 Task: Create ChildIssue0000000149 as Child Issue of Issue Issue0000000075 in Backlog  in Scrum Project Project0000000015 in Jira. Create ChildIssue0000000150 as Child Issue of Issue Issue0000000075 in Backlog  in Scrum Project Project0000000015 in Jira. Create ChildIssue0000000151 as Child Issue of Issue Issue0000000076 in Backlog  in Scrum Project Project0000000016 in Jira. Create ChildIssue0000000152 as Child Issue of Issue Issue0000000076 in Backlog  in Scrum Project Project0000000016 in Jira. Create ChildIssue0000000153 as Child Issue of Issue Issue0000000077 in Backlog  in Scrum Project Project0000000016 in Jira
Action: Mouse moved to (325, 495)
Screenshot: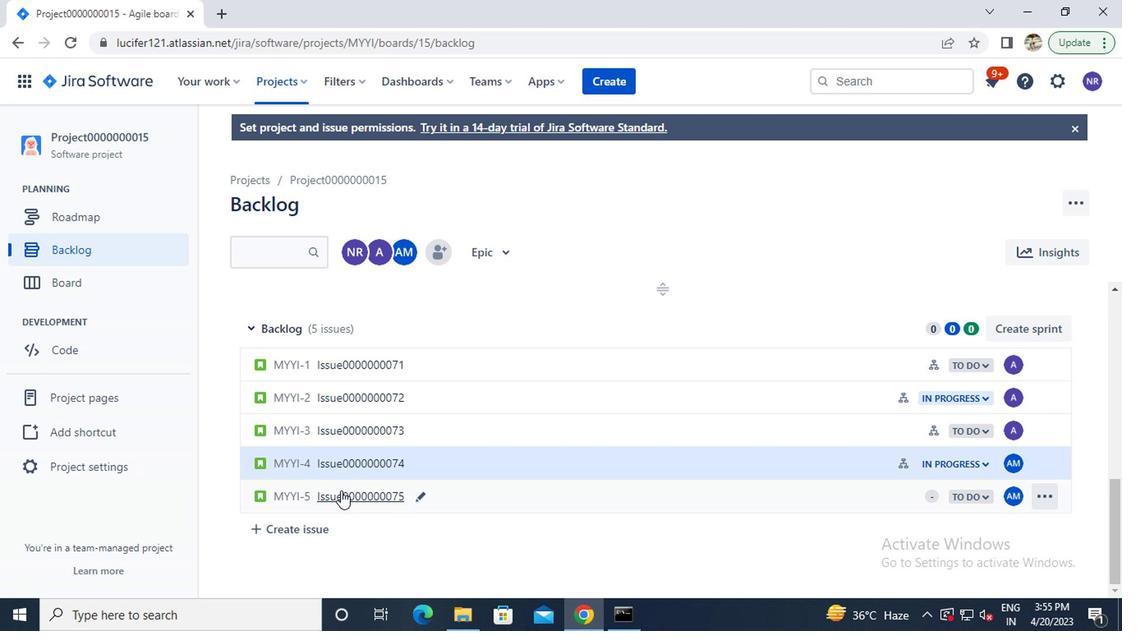 
Action: Mouse pressed left at (325, 495)
Screenshot: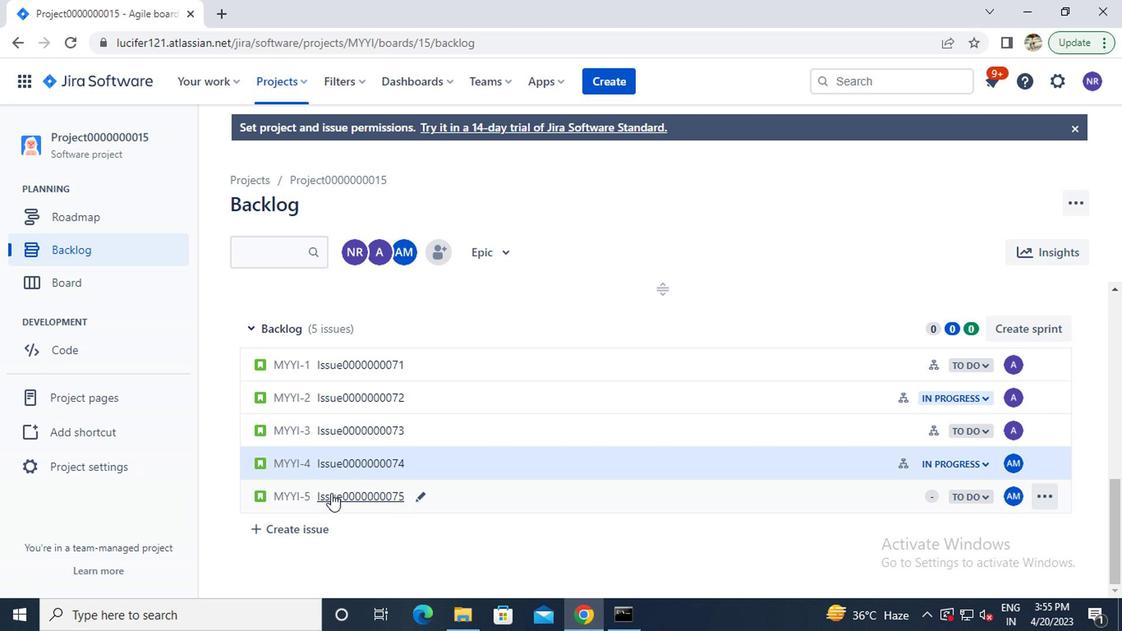 
Action: Mouse moved to (817, 379)
Screenshot: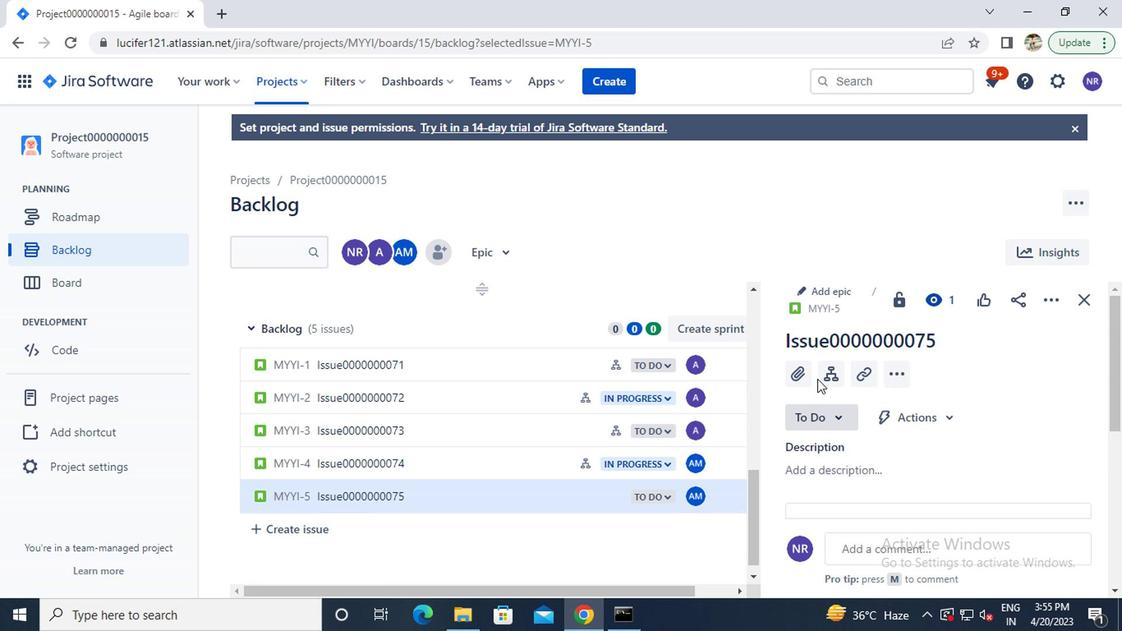 
Action: Mouse pressed left at (817, 379)
Screenshot: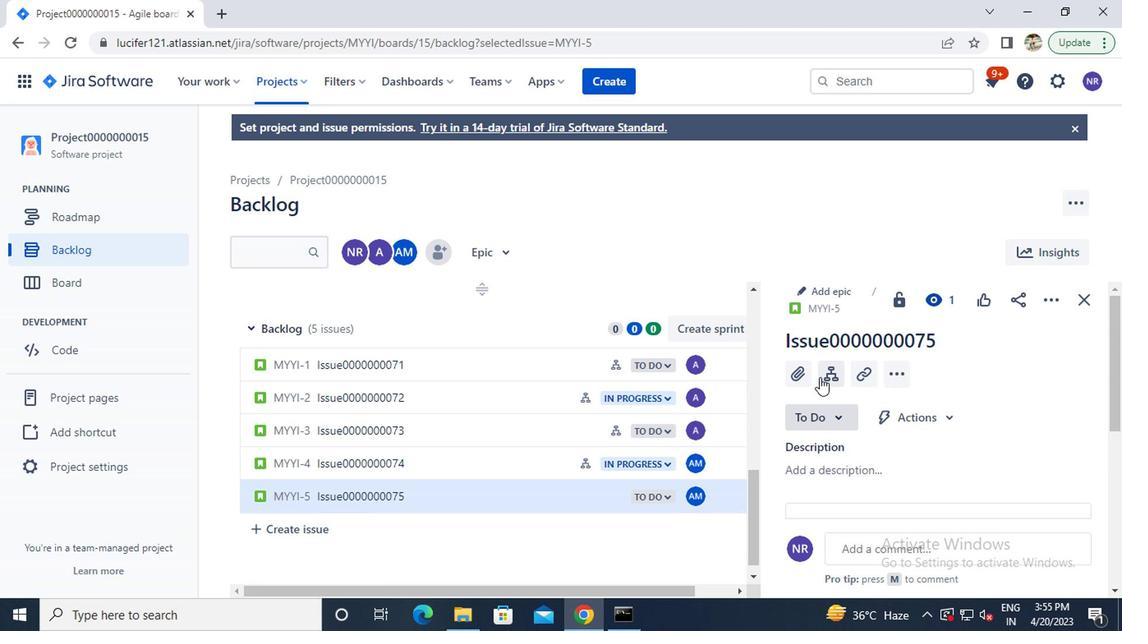 
Action: Mouse moved to (813, 424)
Screenshot: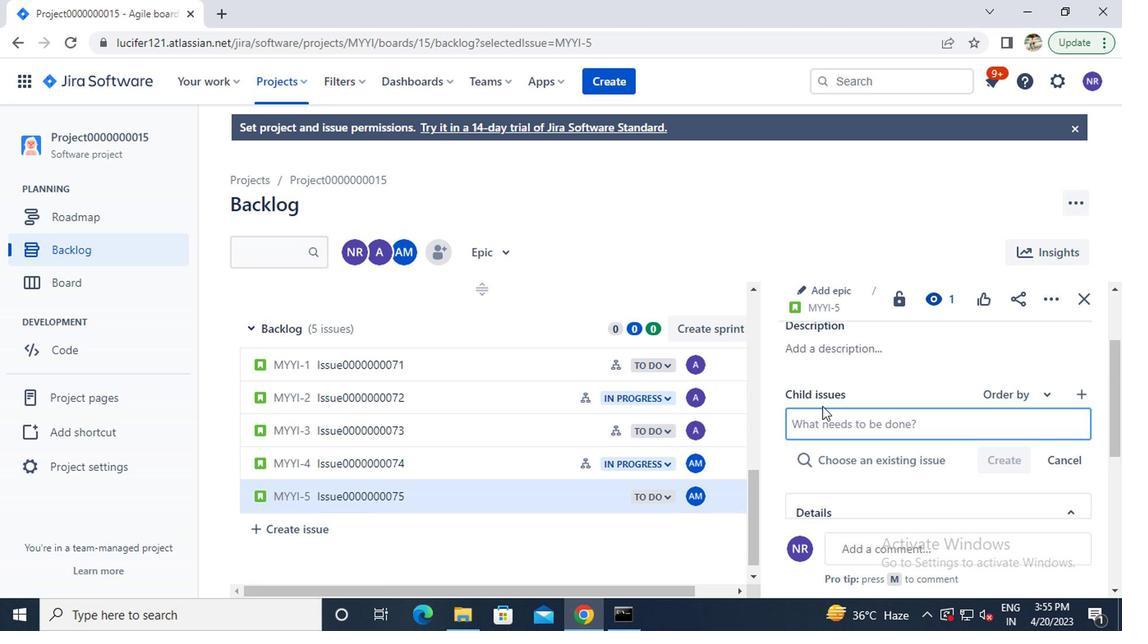 
Action: Mouse pressed left at (813, 424)
Screenshot: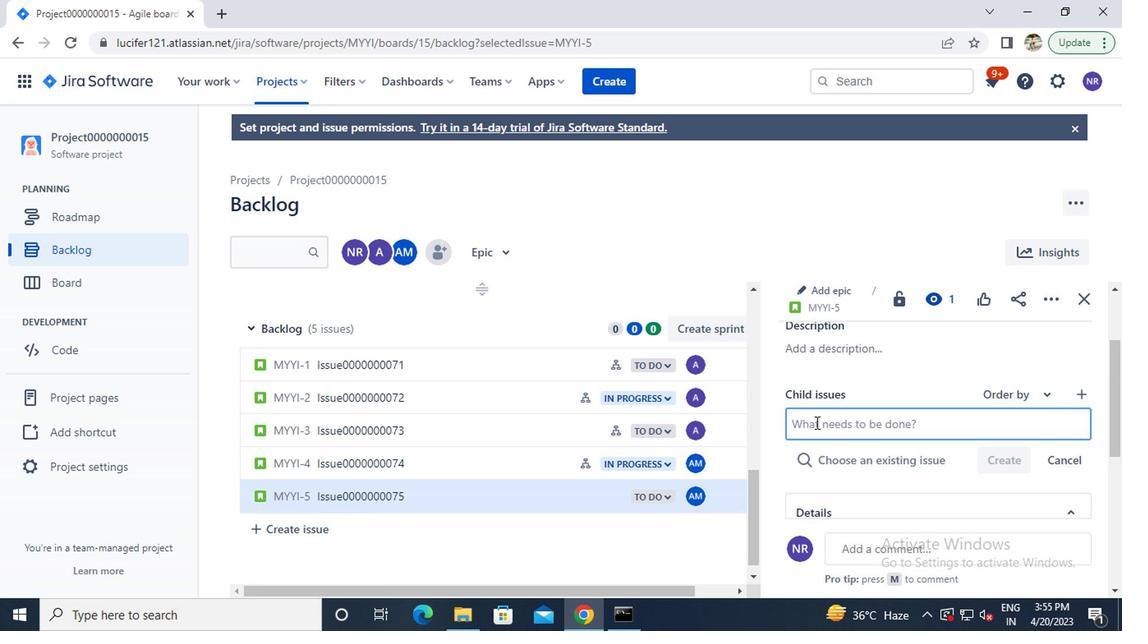 
Action: Key pressed c<Key.caps_lock>hild<Key.caps_lock>i<Key.caps_lock>ssue0000000149<Key.enter><Key.caps_lock>c<Key.caps_lock>hild<Key.caps_lock>i<Key.caps_lock>ssue0000000150<Key.enter>
Screenshot: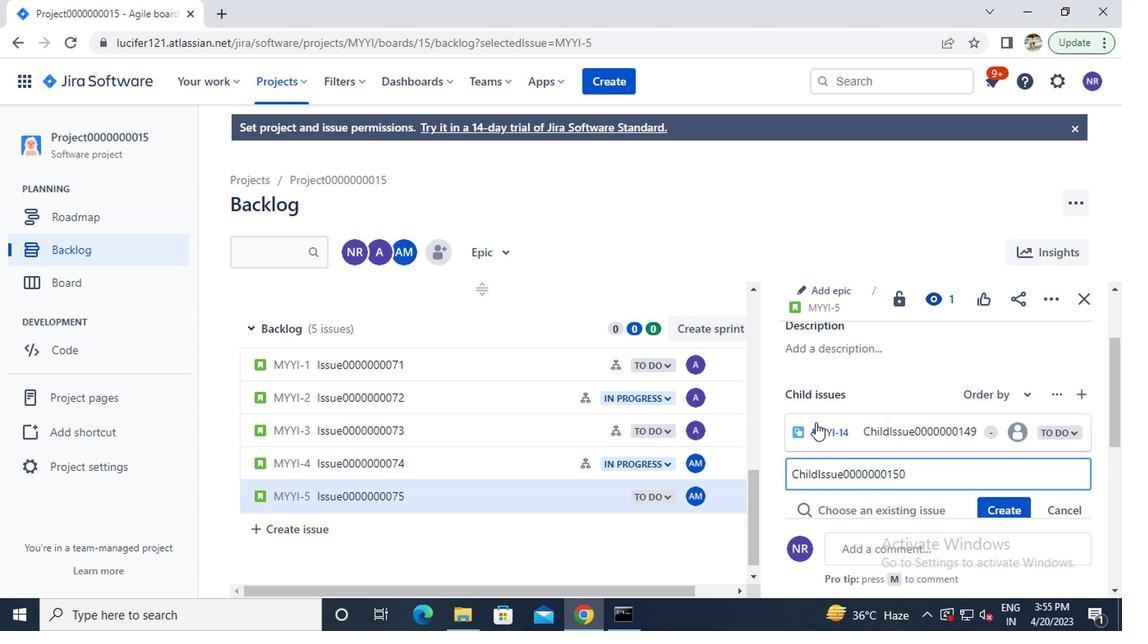 
Action: Mouse moved to (298, 91)
Screenshot: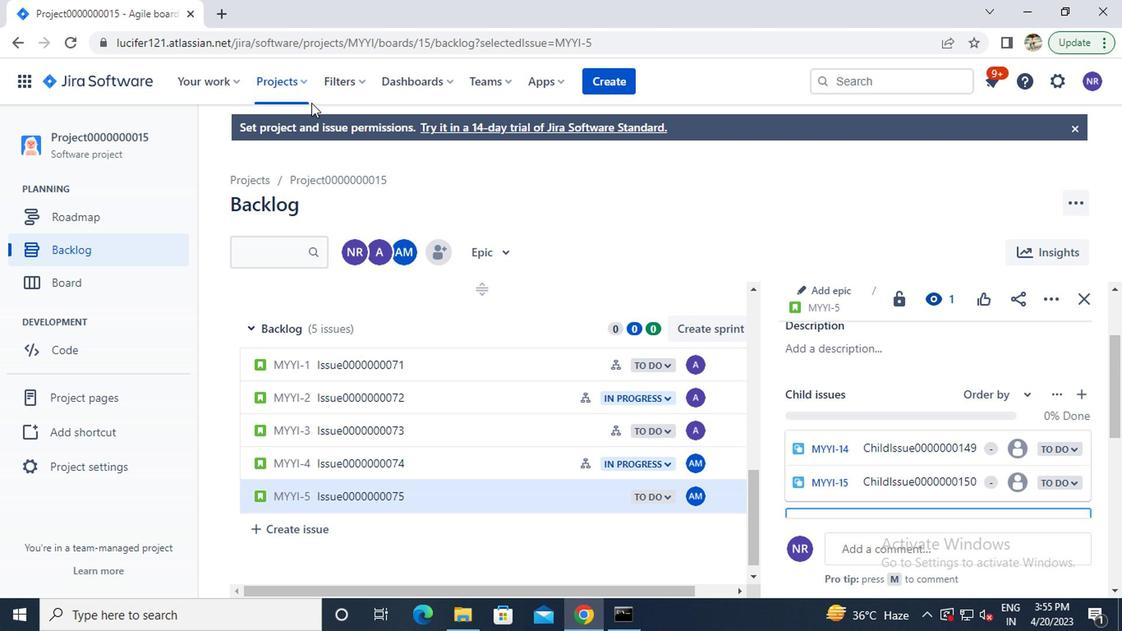 
Action: Mouse pressed left at (298, 91)
Screenshot: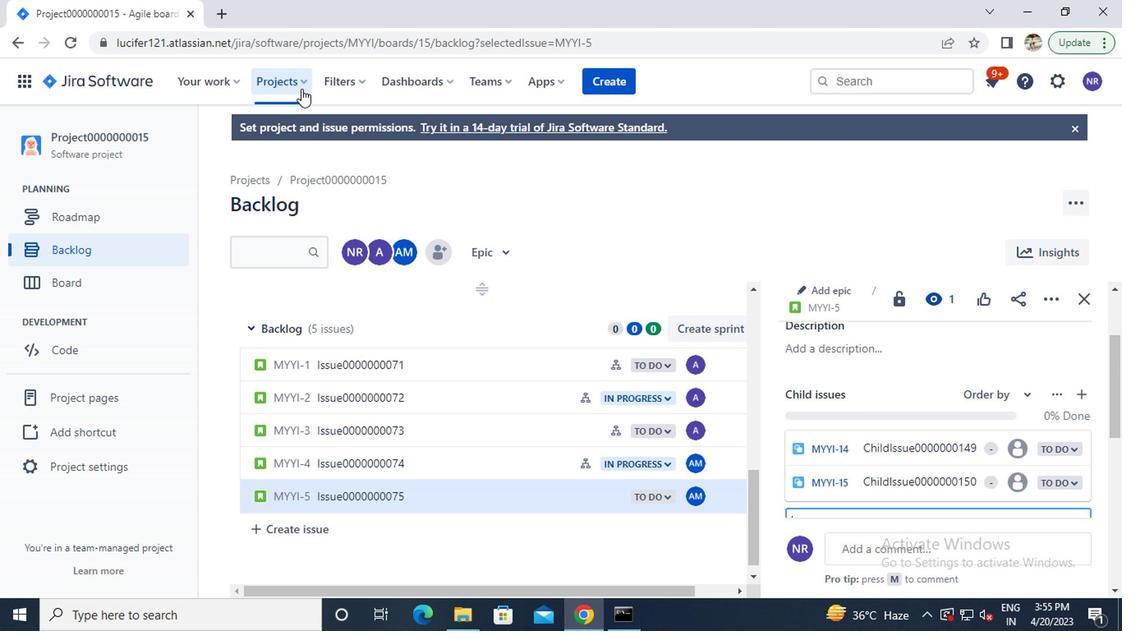 
Action: Mouse moved to (320, 194)
Screenshot: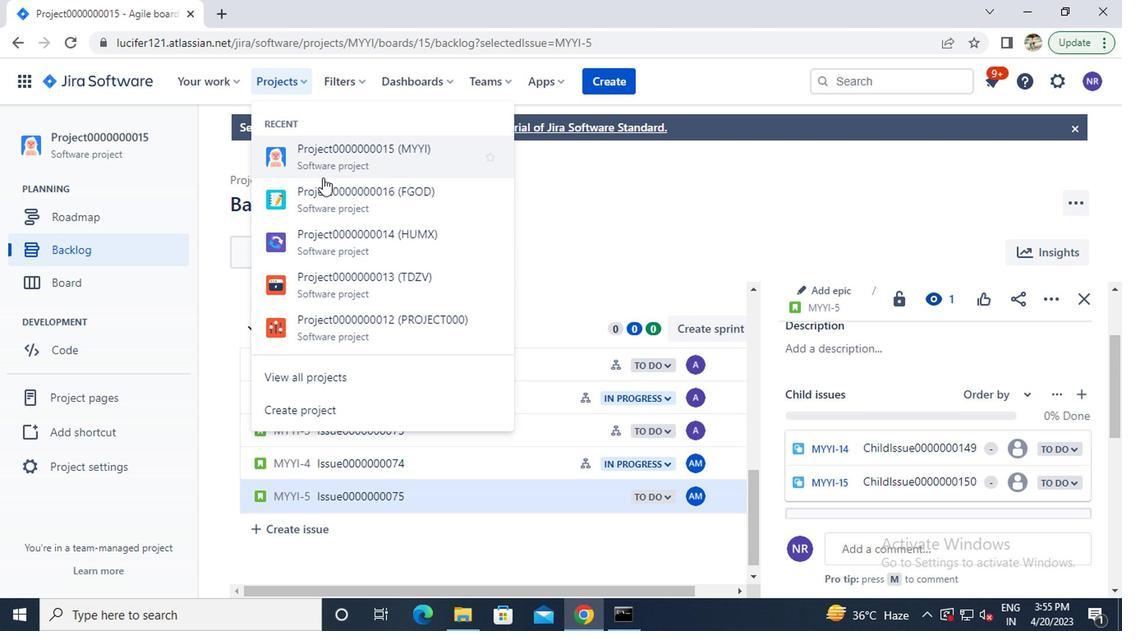 
Action: Mouse pressed left at (320, 194)
Screenshot: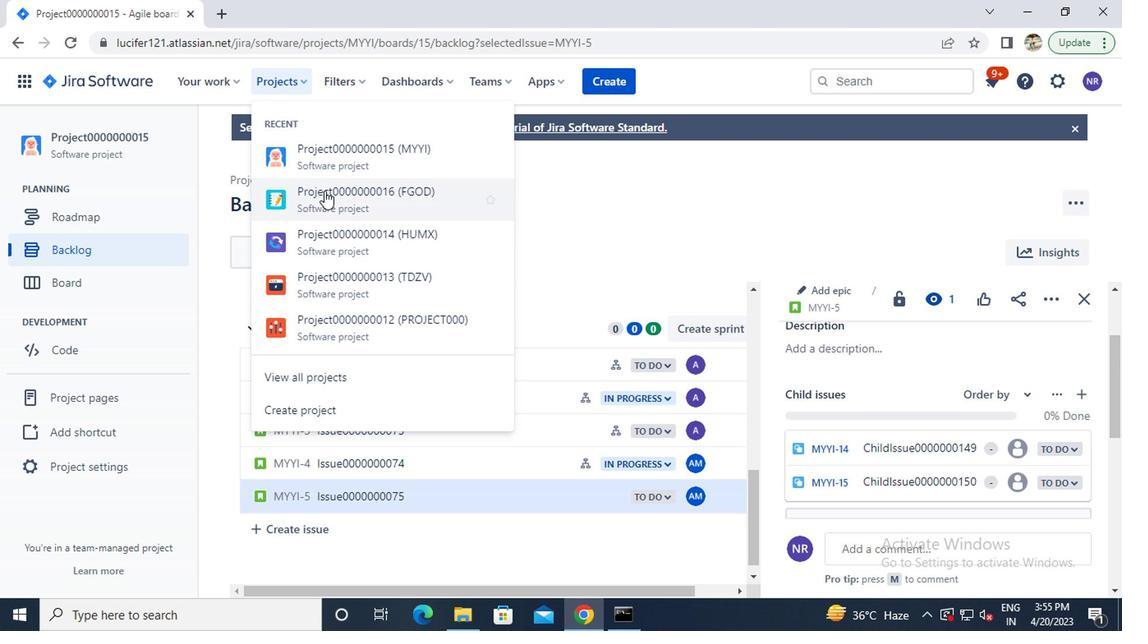 
Action: Mouse moved to (101, 249)
Screenshot: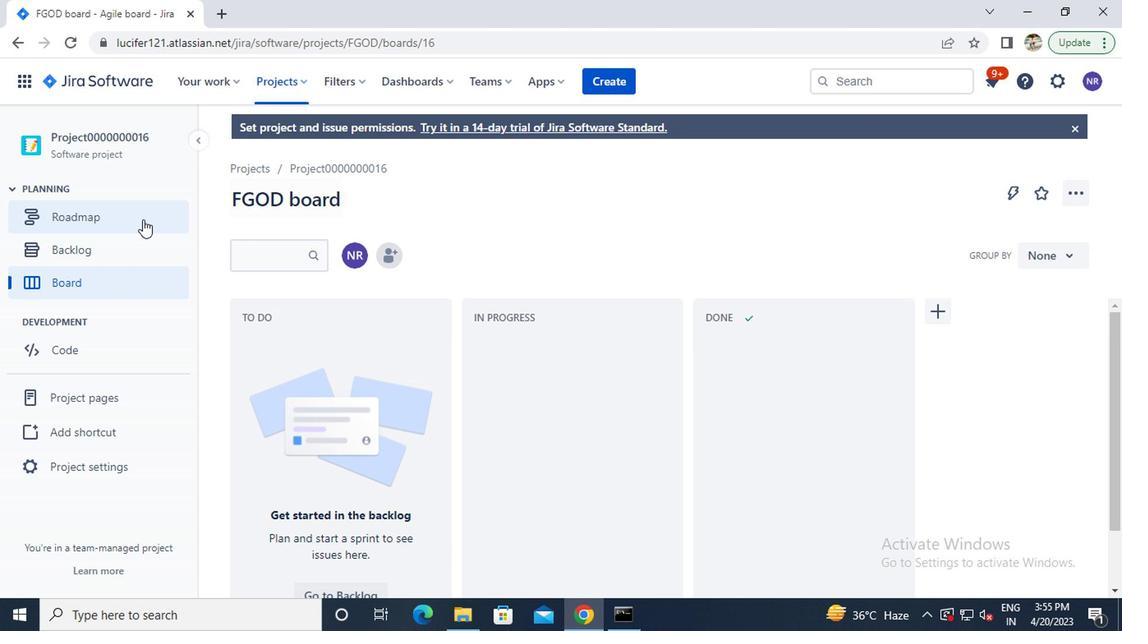 
Action: Mouse pressed left at (101, 249)
Screenshot: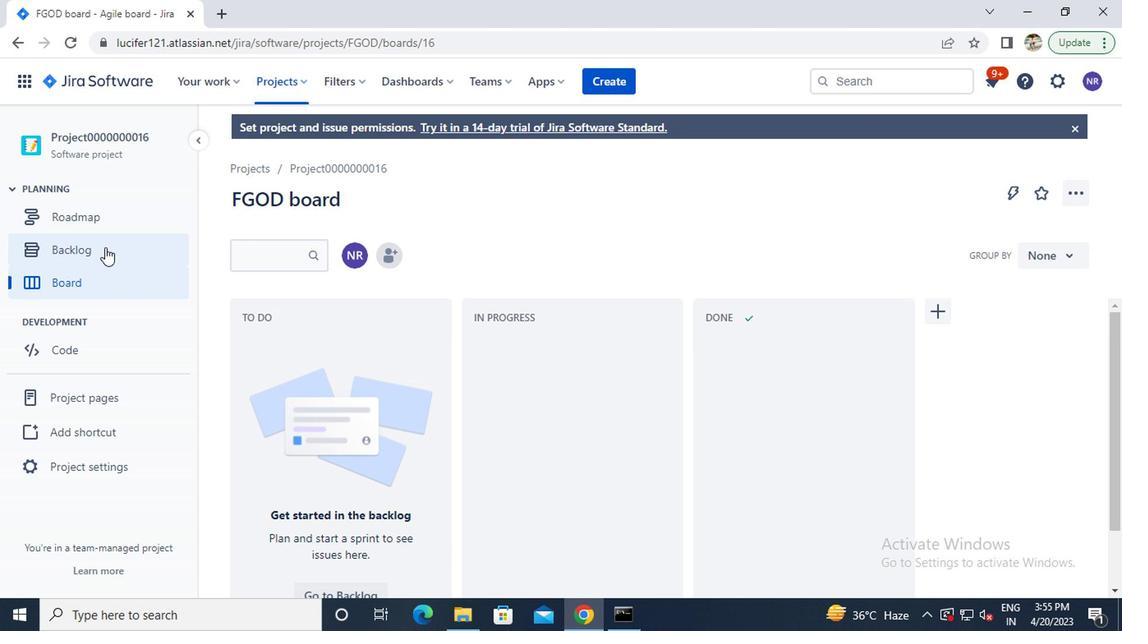 
Action: Mouse moved to (320, 349)
Screenshot: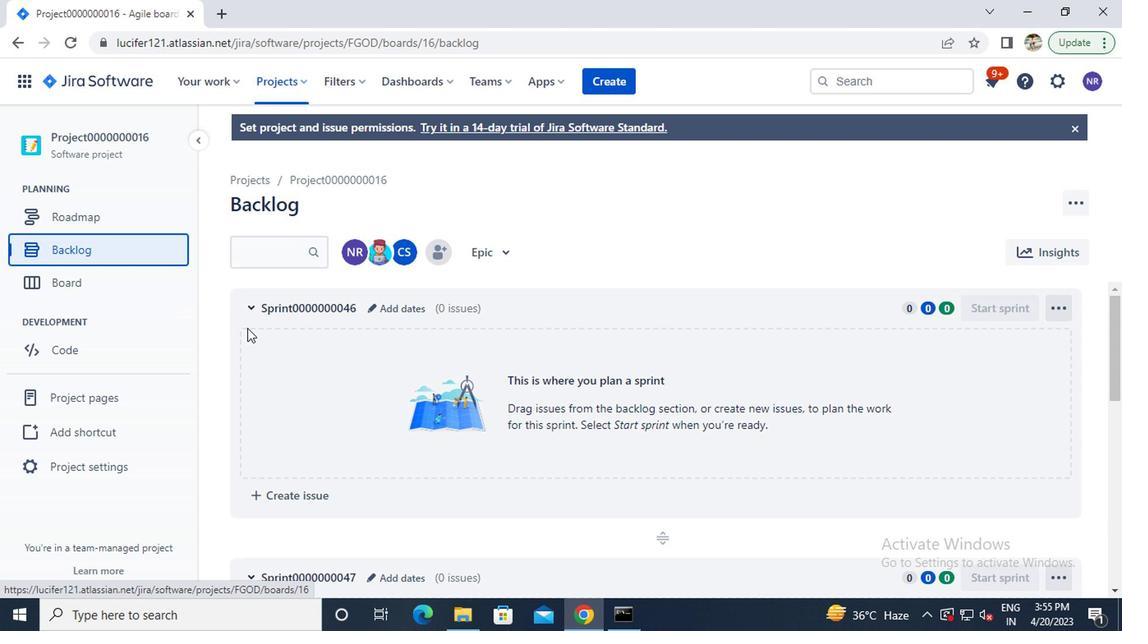 
Action: Mouse scrolled (320, 347) with delta (0, -1)
Screenshot: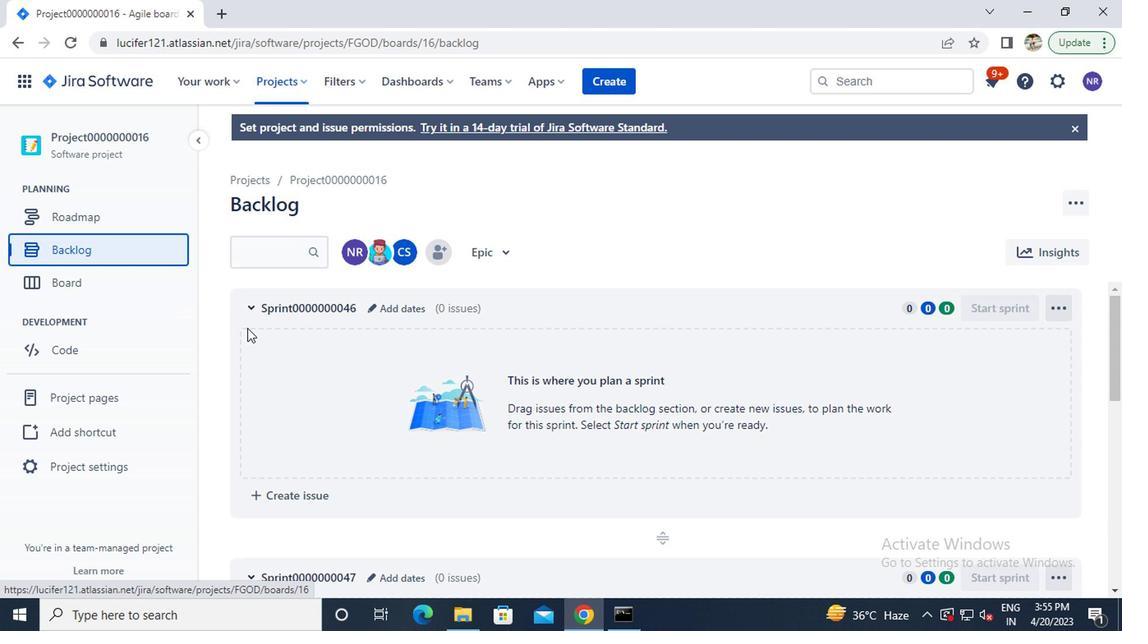 
Action: Mouse moved to (320, 349)
Screenshot: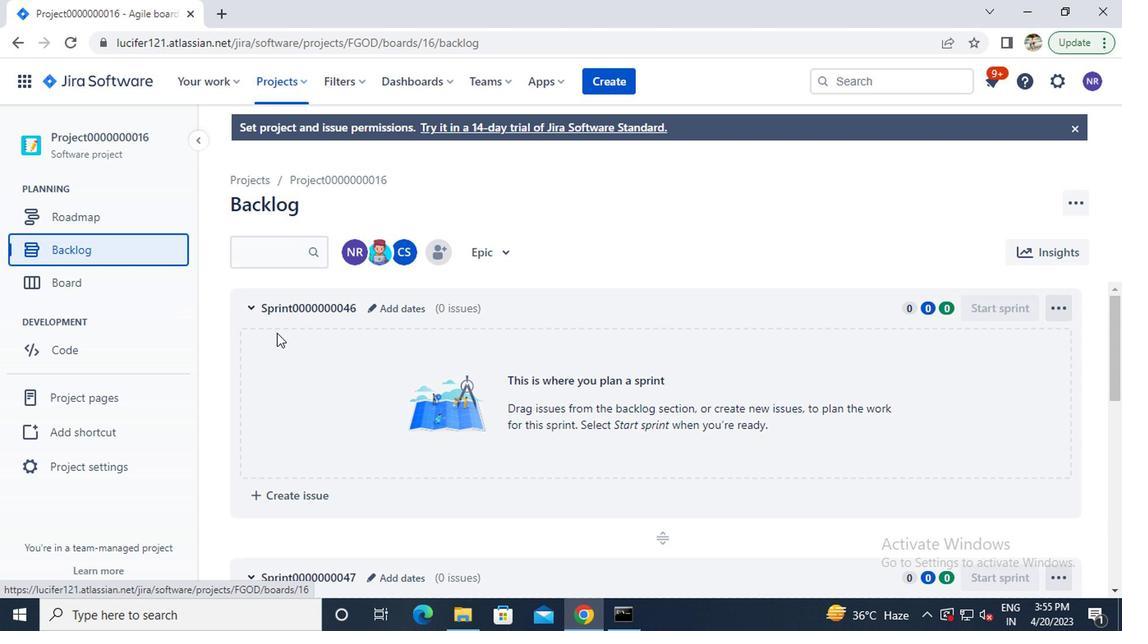 
Action: Mouse scrolled (320, 347) with delta (0, -1)
Screenshot: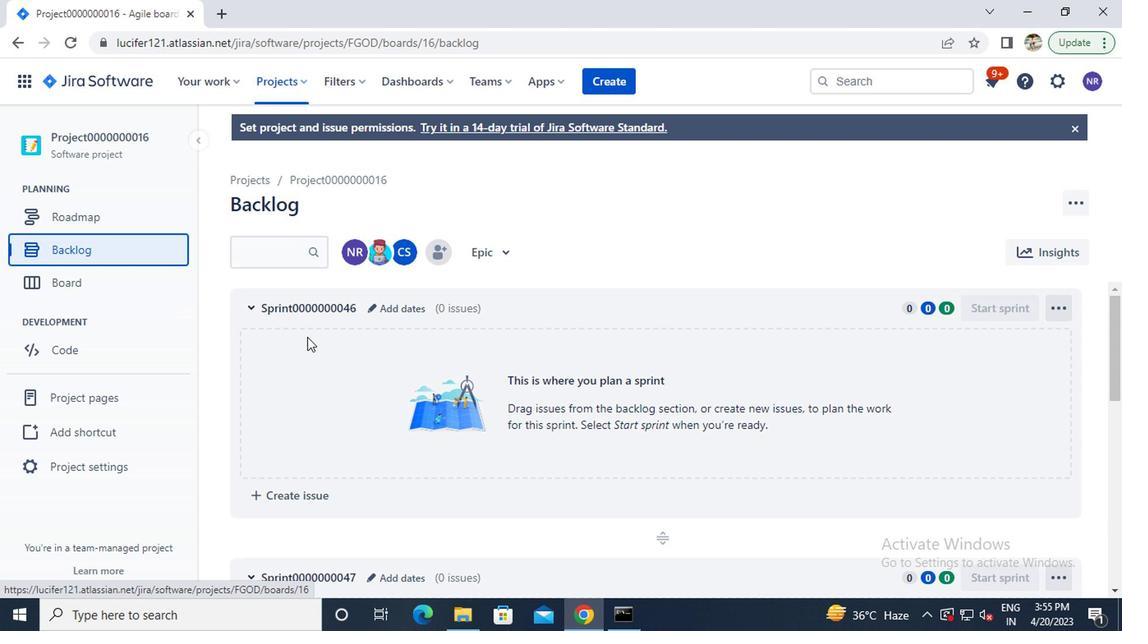
Action: Mouse scrolled (320, 347) with delta (0, -1)
Screenshot: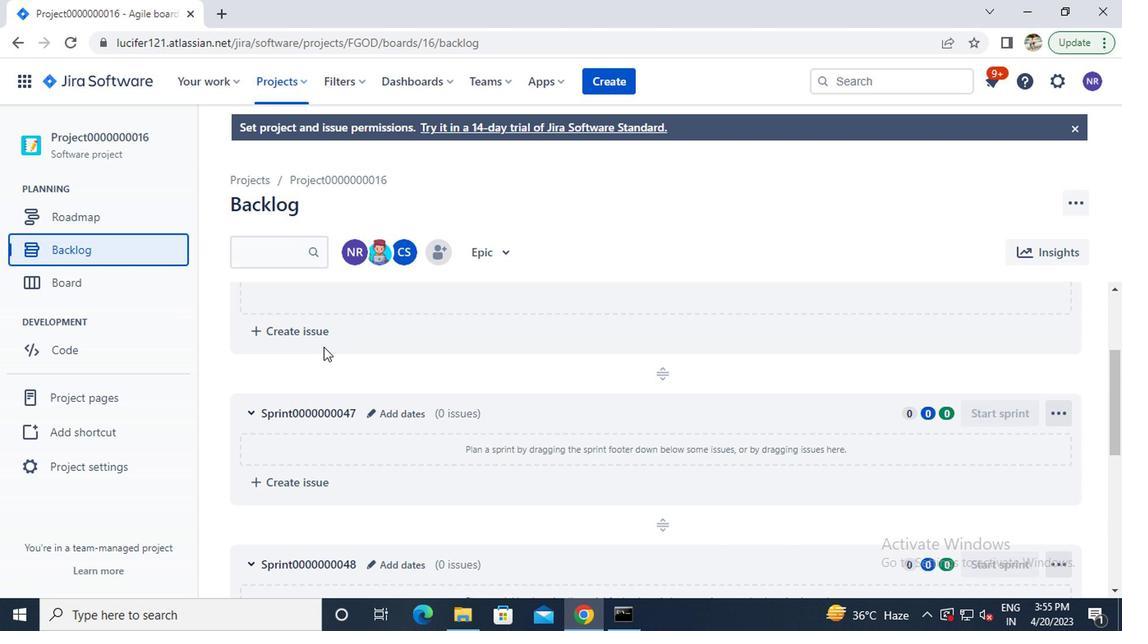 
Action: Mouse scrolled (320, 347) with delta (0, -1)
Screenshot: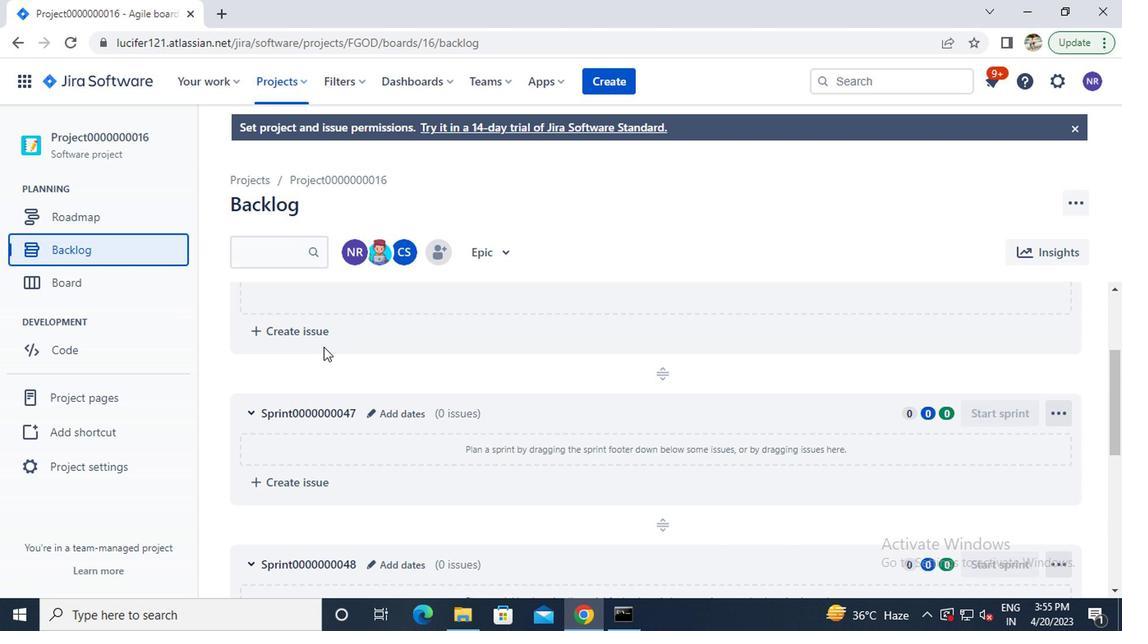 
Action: Mouse scrolled (320, 347) with delta (0, -1)
Screenshot: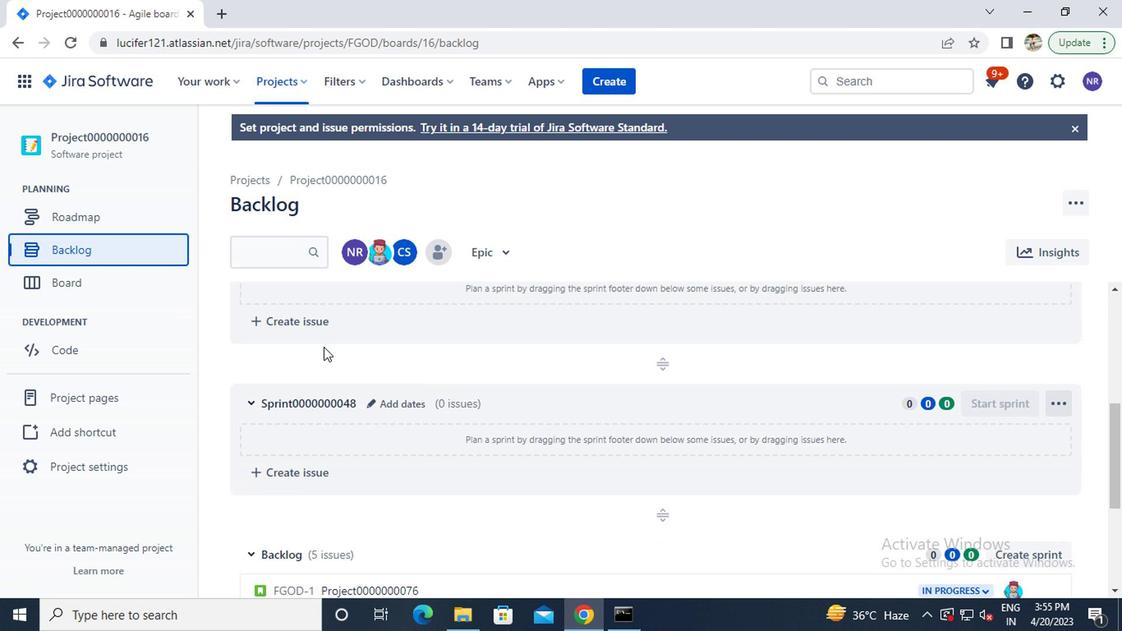 
Action: Mouse scrolled (320, 347) with delta (0, -1)
Screenshot: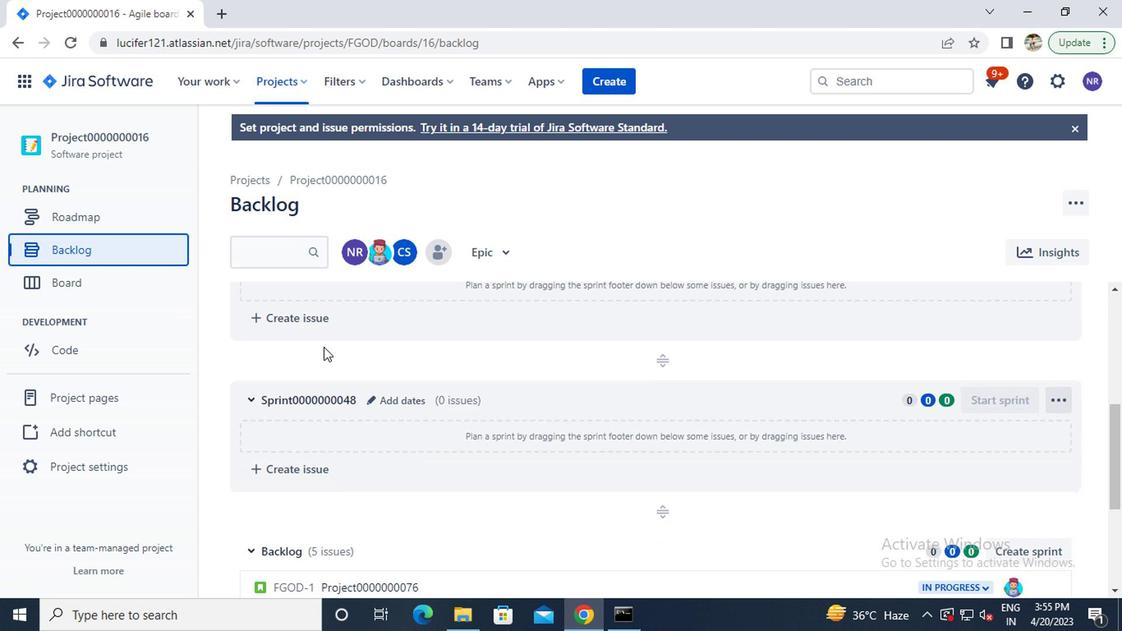 
Action: Mouse scrolled (320, 347) with delta (0, -1)
Screenshot: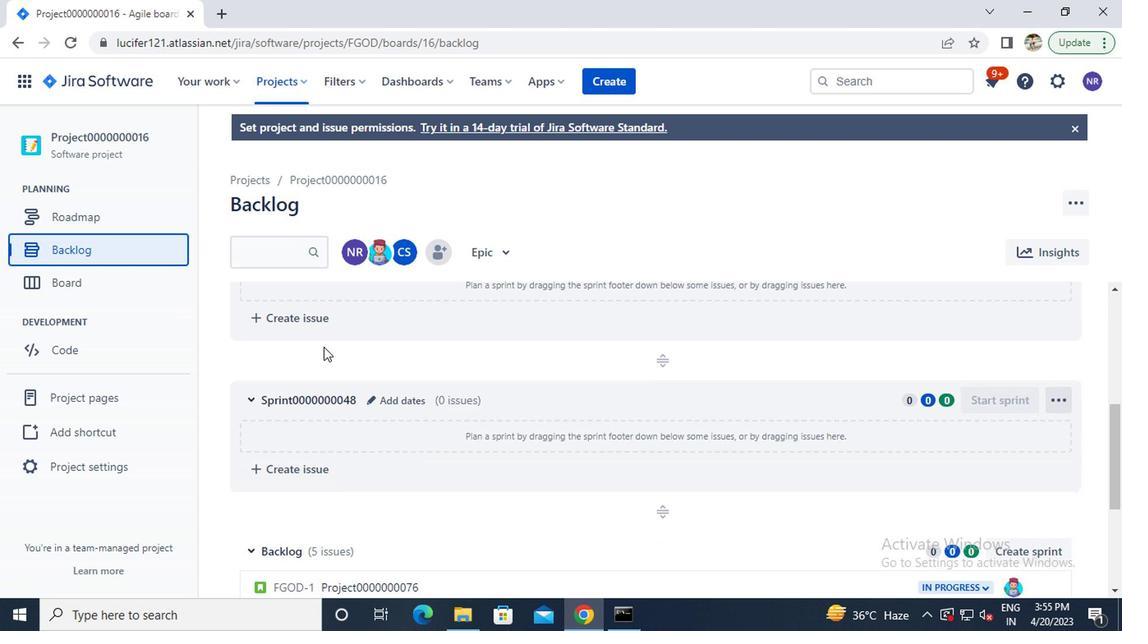 
Action: Mouse scrolled (320, 347) with delta (0, -1)
Screenshot: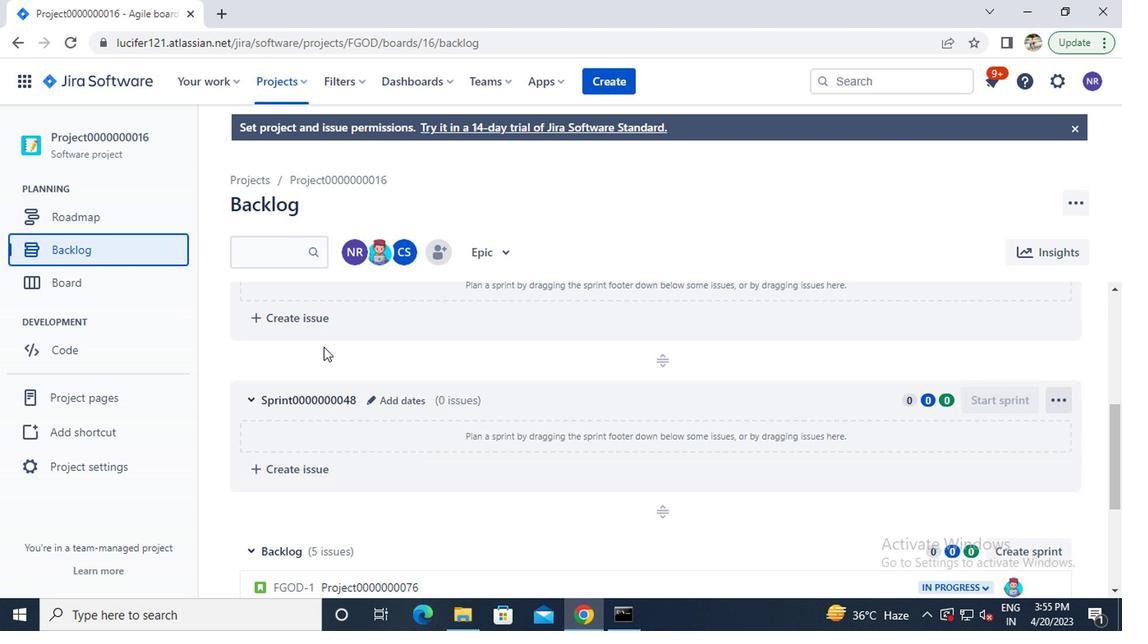 
Action: Mouse moved to (359, 371)
Screenshot: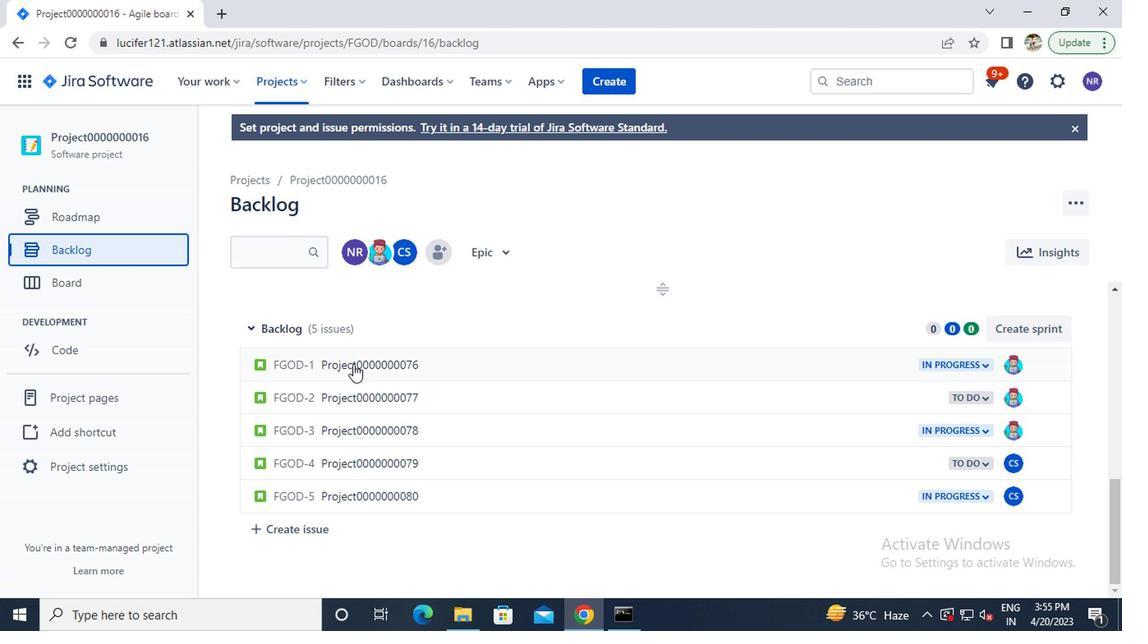 
Action: Mouse pressed left at (359, 371)
Screenshot: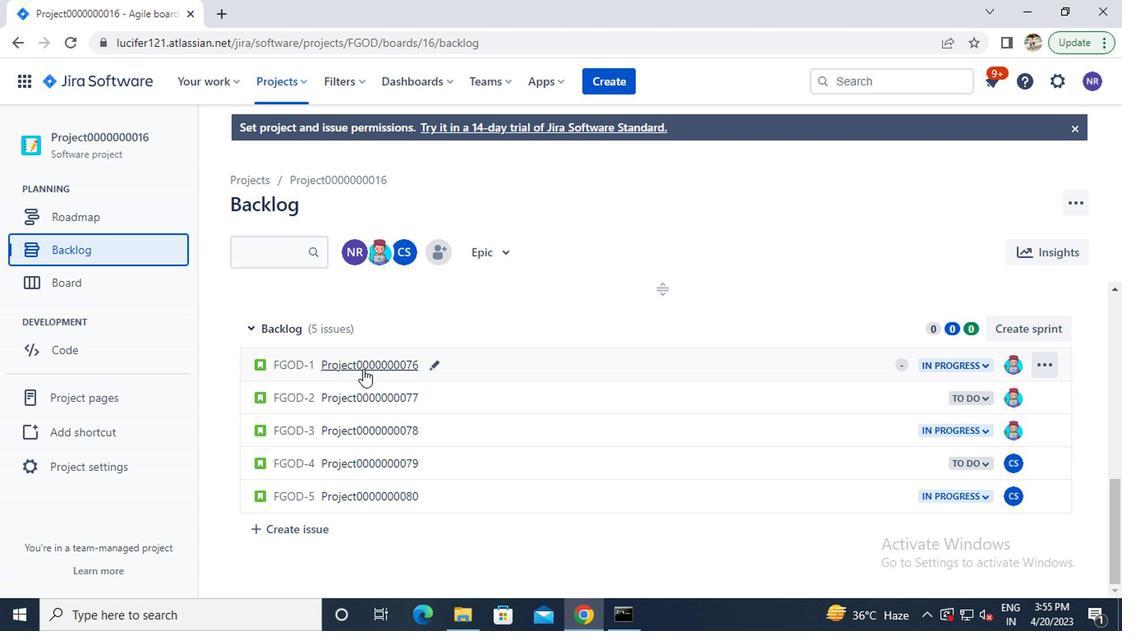 
Action: Mouse moved to (818, 378)
Screenshot: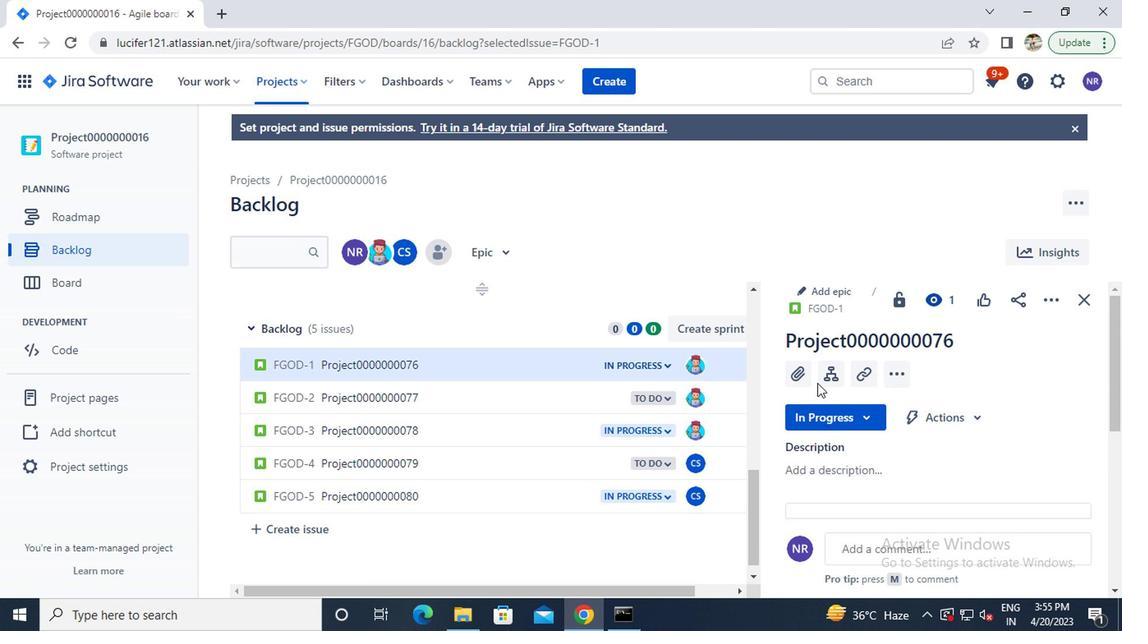 
Action: Mouse pressed left at (818, 378)
Screenshot: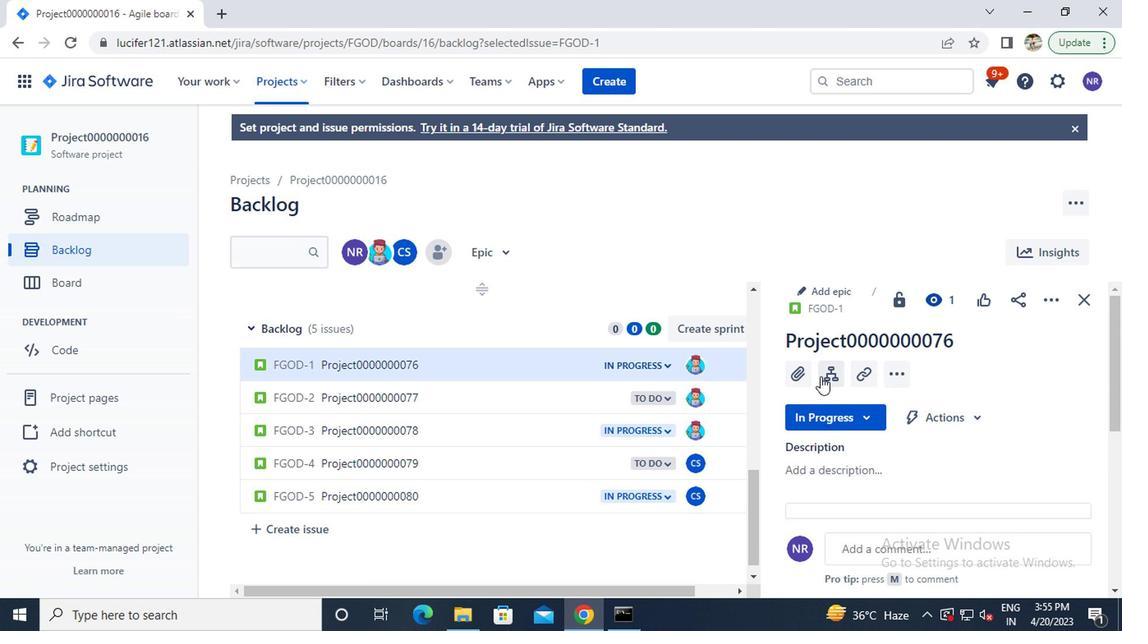 
Action: Mouse moved to (820, 432)
Screenshot: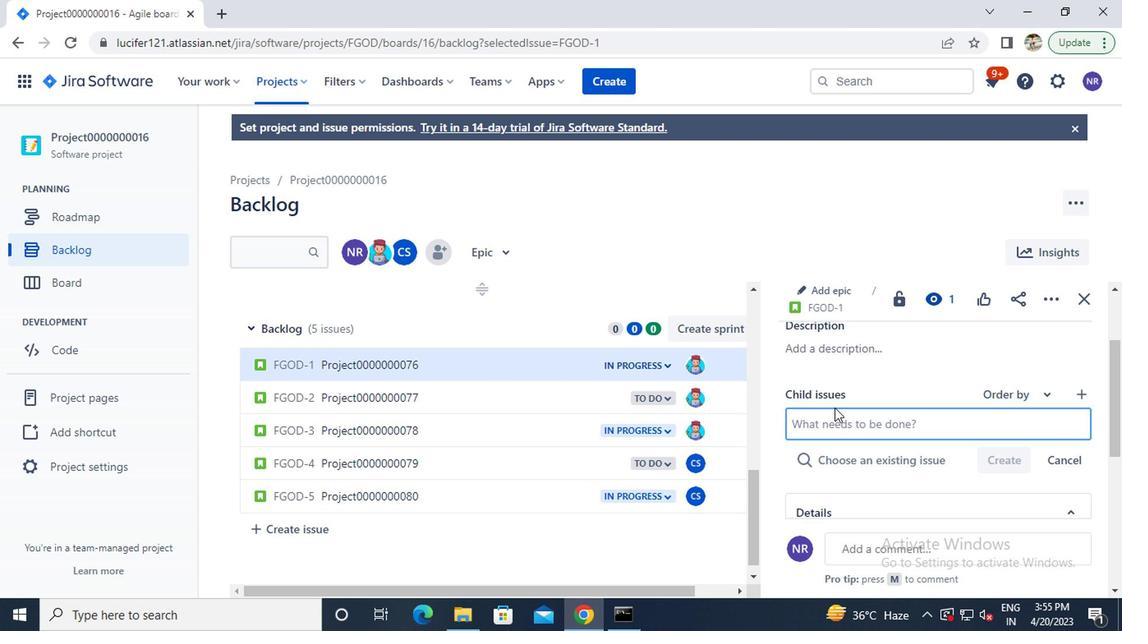 
Action: Mouse pressed left at (820, 432)
Screenshot: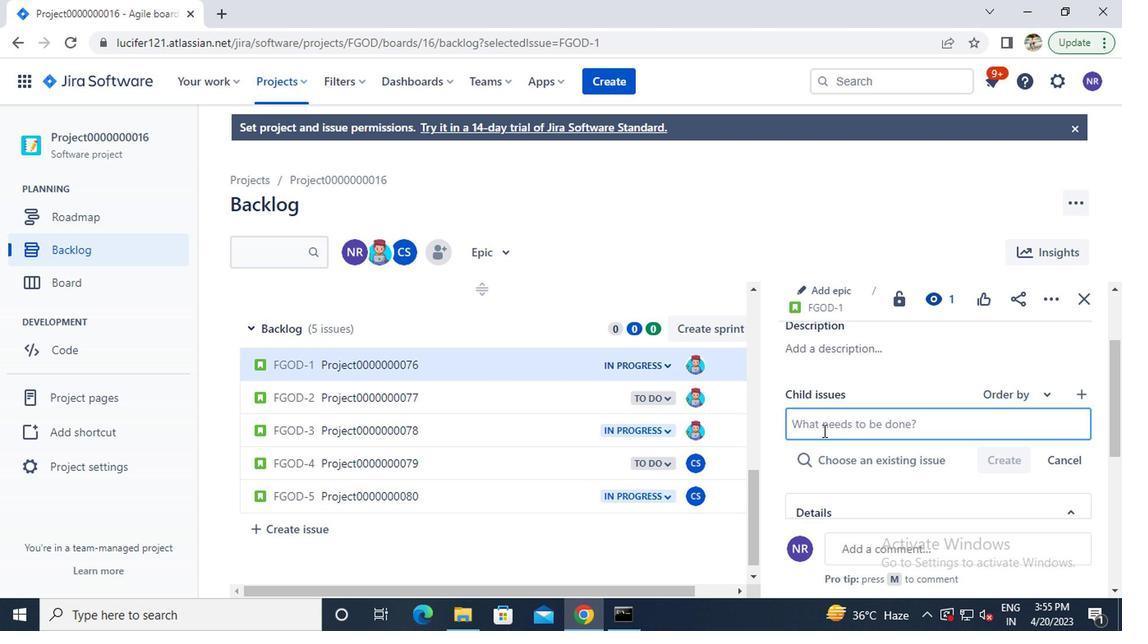 
Action: Key pressed <Key.caps_lock>c<Key.caps_lock>hild<Key.caps_lock>i<Key.caps_lock>sss<Key.backspace>ue0000000151<Key.enter><Key.caps_lock>c<Key.caps_lock>hil<Key.caps_lock>i<Key.caps_lock><Key.backspace>d<Key.backspace>d<Key.caps_lock>i<Key.caps_lock>ssue0000000152<Key.enter>
Screenshot: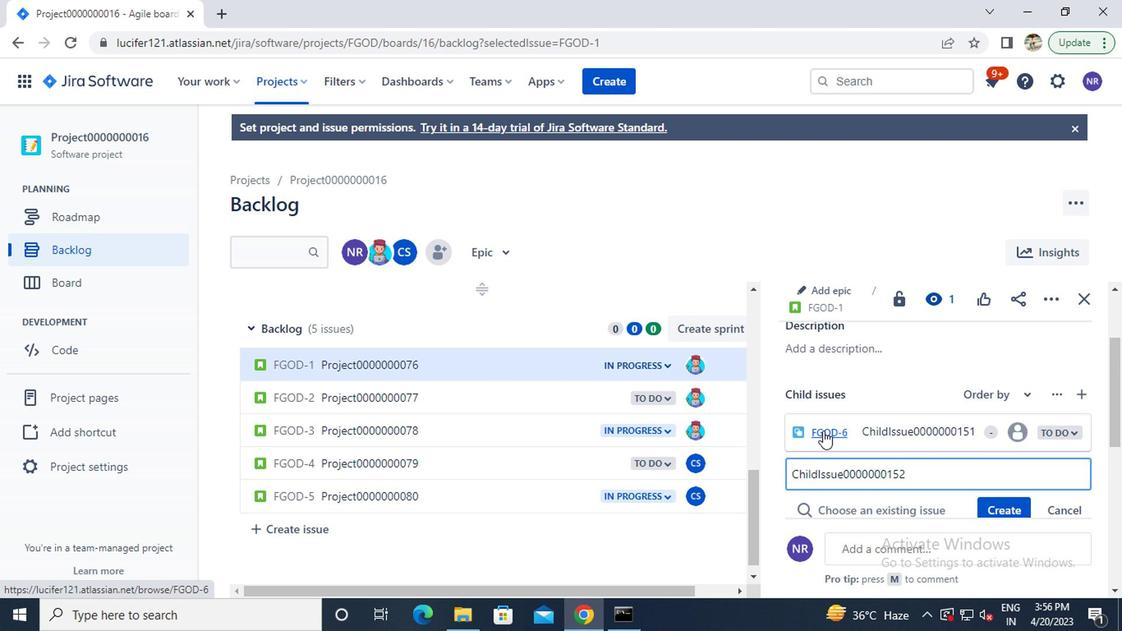 
Action: Mouse moved to (389, 394)
Screenshot: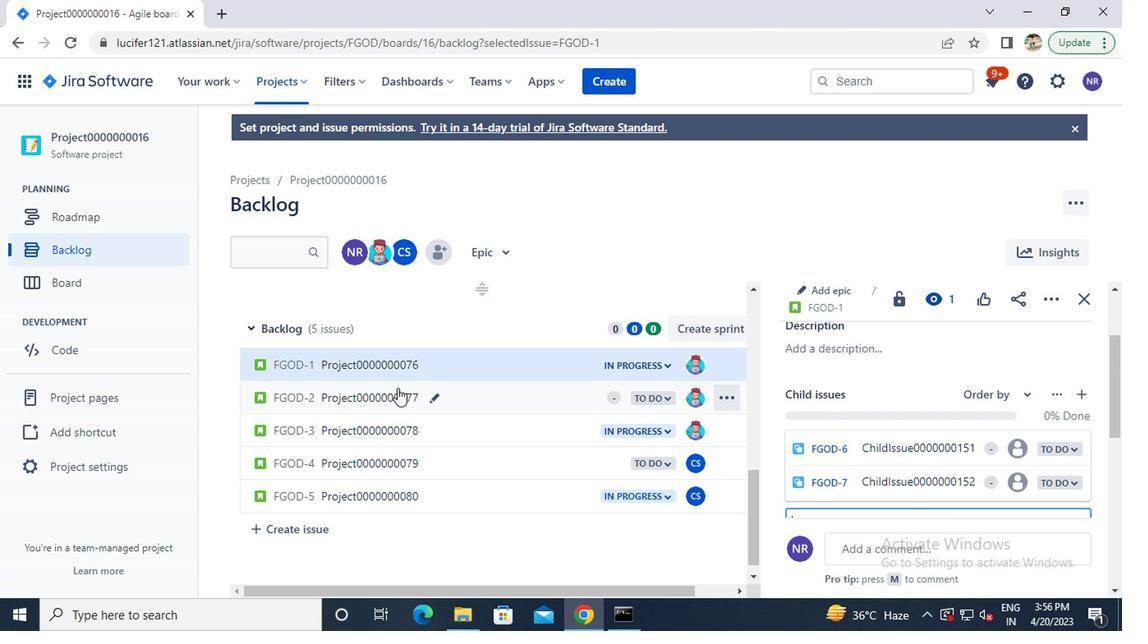 
Action: Mouse pressed left at (389, 394)
Screenshot: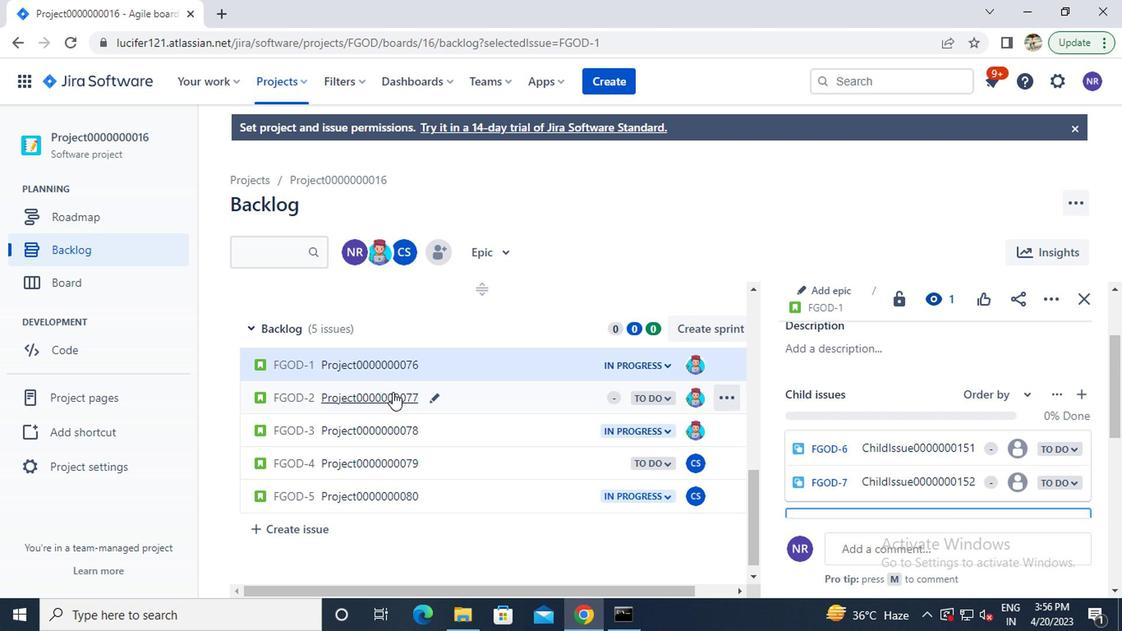 
Action: Mouse moved to (832, 376)
Screenshot: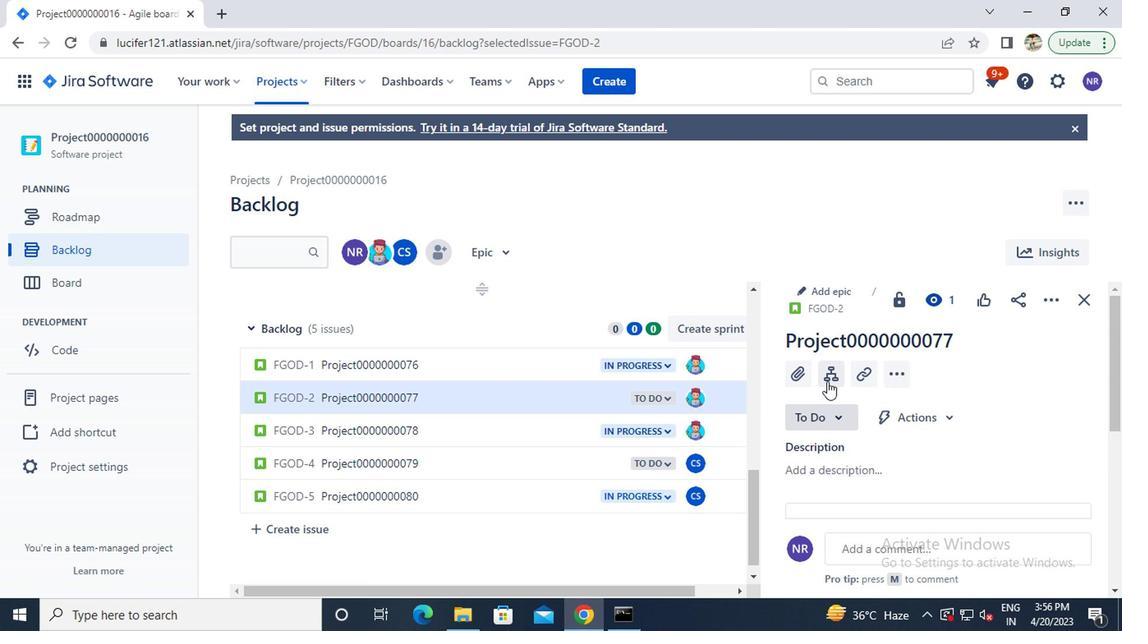 
Action: Mouse pressed left at (832, 376)
Screenshot: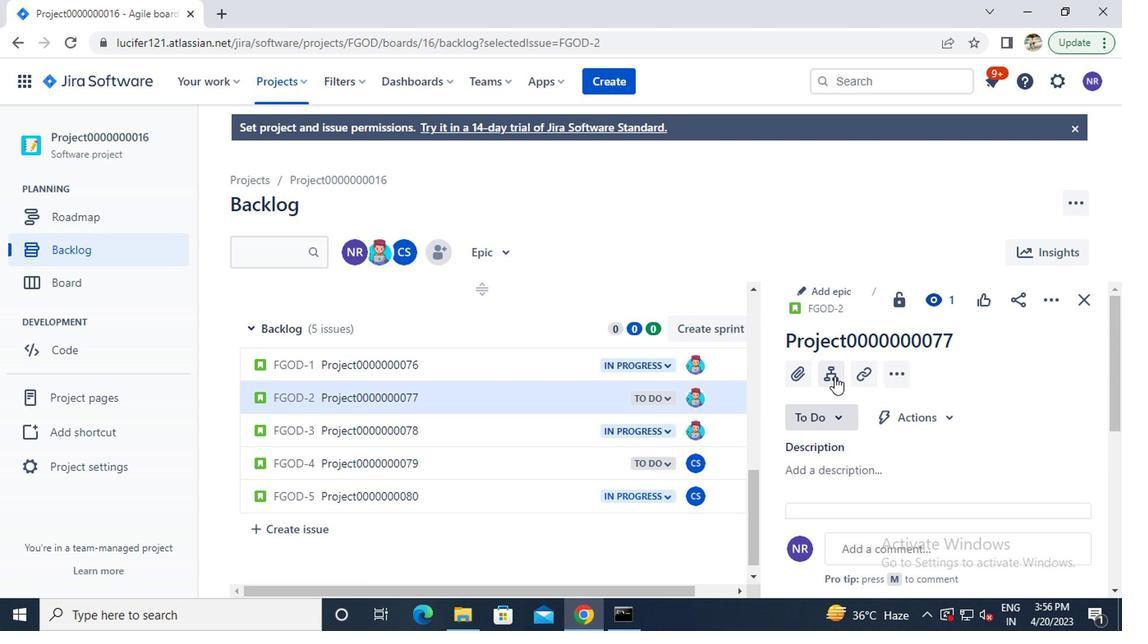 
Action: Key pressed <Key.caps_lock>c<Key.caps_lock>hild<Key.caps_lock>i<Key.caps_lock>ssue0000000153<Key.enter>
Screenshot: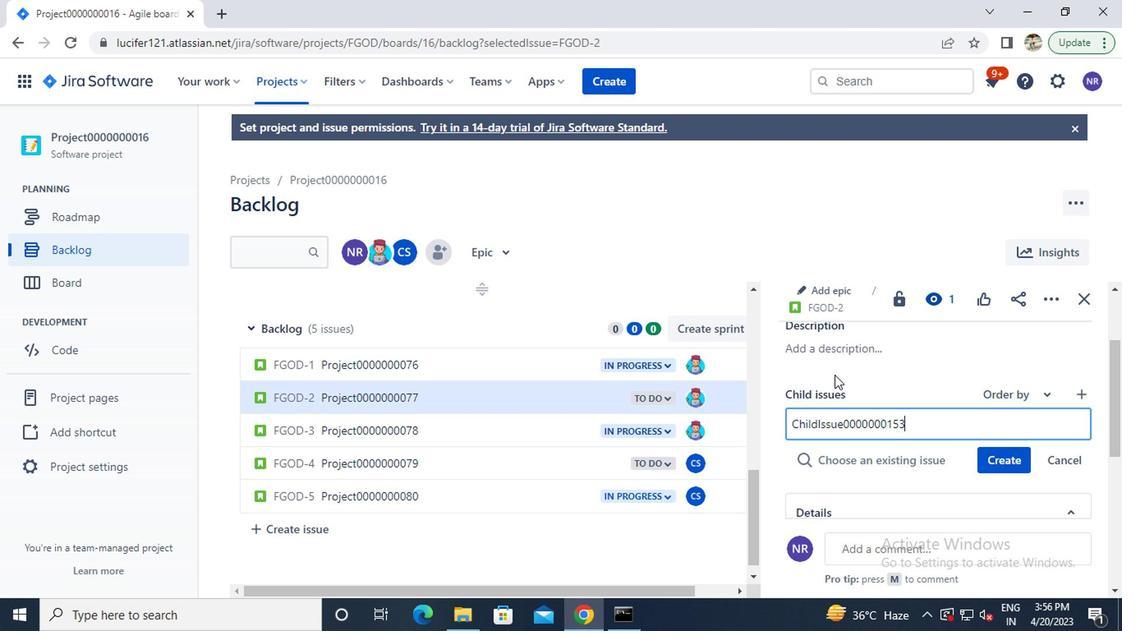 
Action: Mouse moved to (1085, 309)
Screenshot: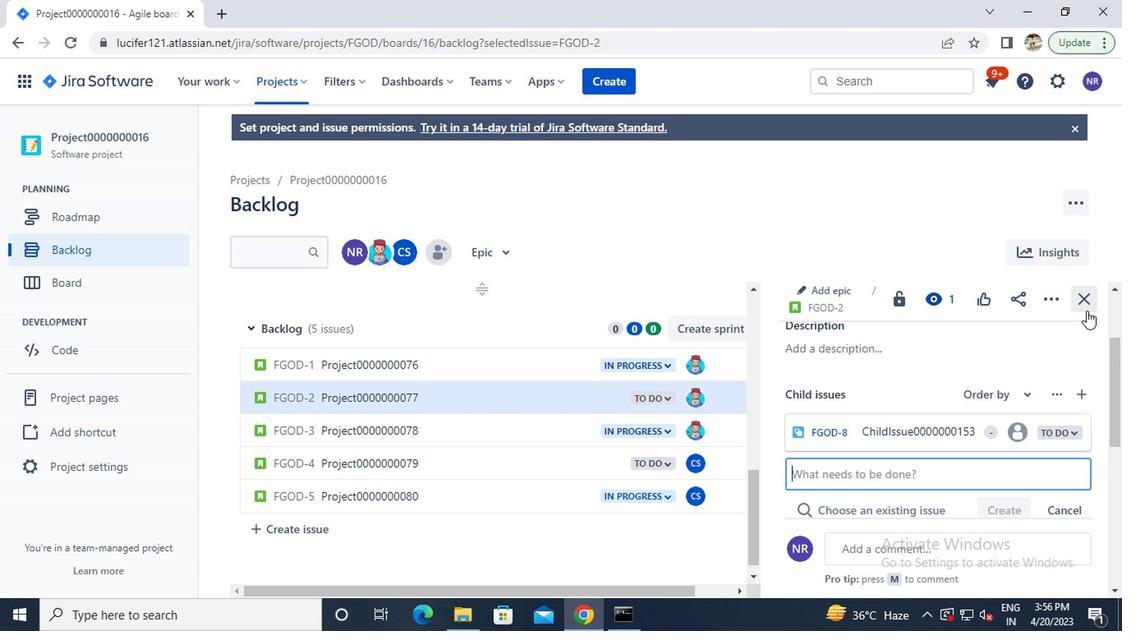 
Action: Mouse pressed left at (1085, 309)
Screenshot: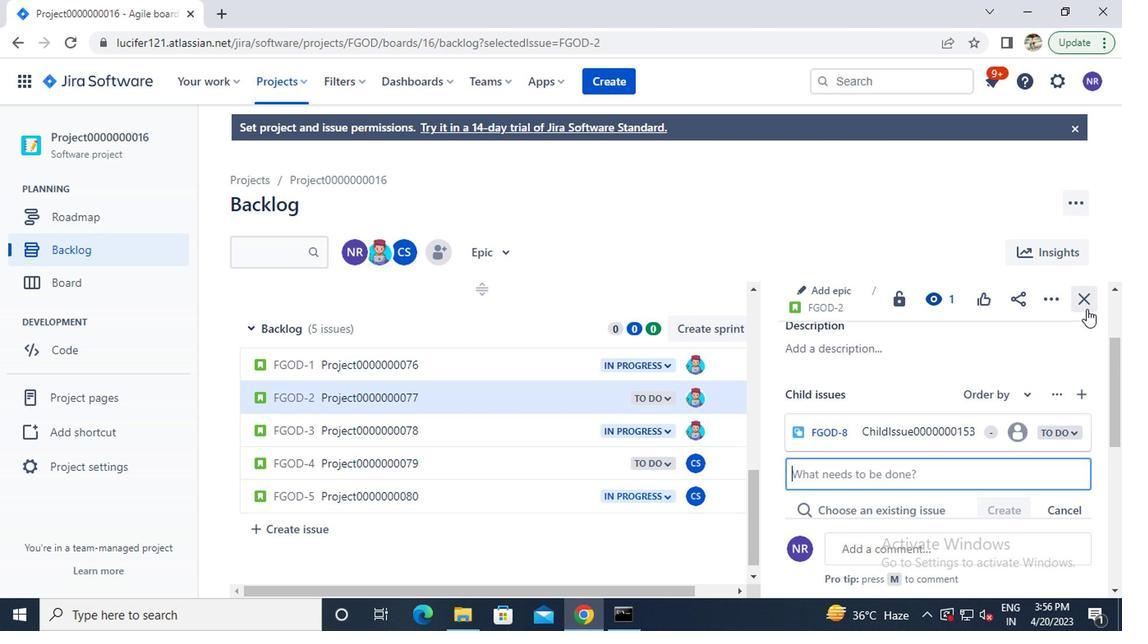 
